 Task: Use the formula "FALSE" in spreadsheet "Project protfolio".
Action: Mouse moved to (140, 77)
Screenshot: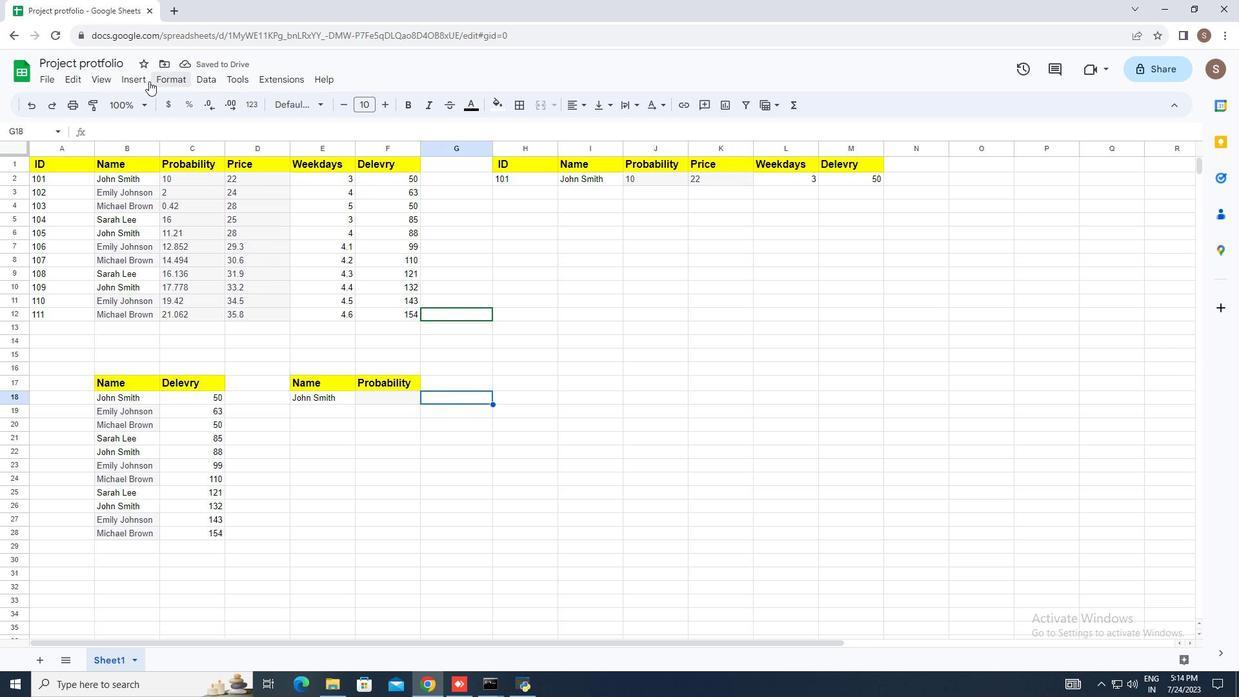 
Action: Mouse pressed left at (140, 77)
Screenshot: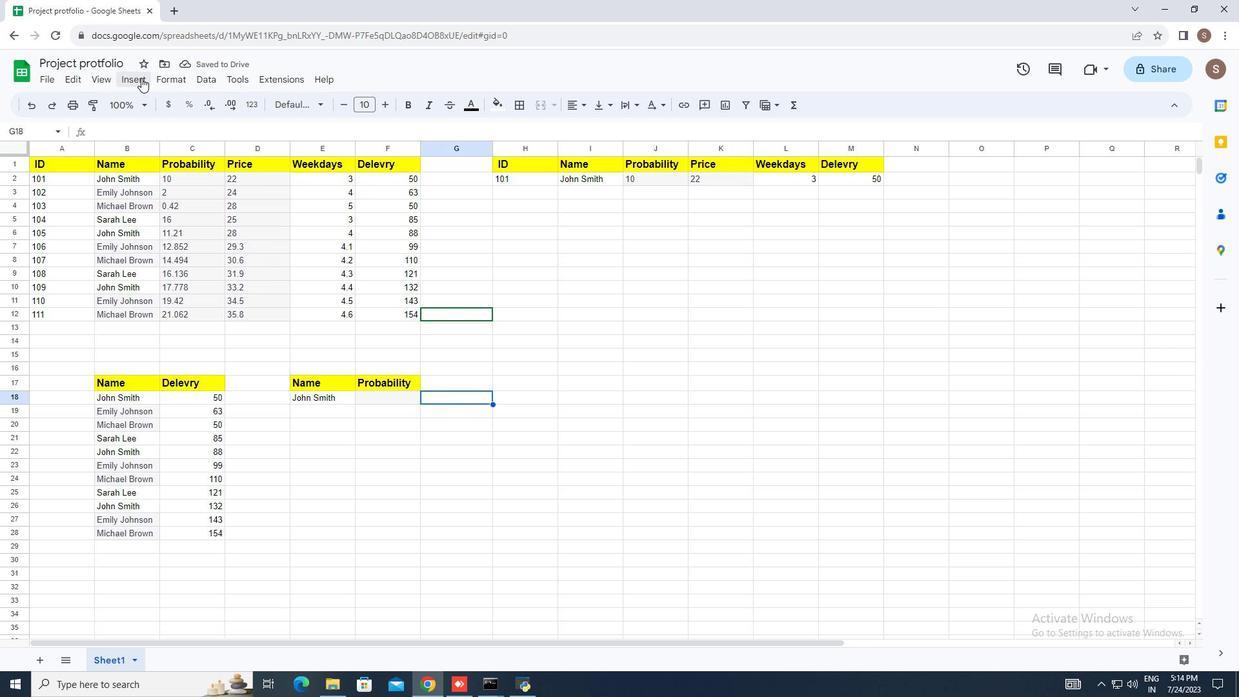 
Action: Mouse moved to (201, 300)
Screenshot: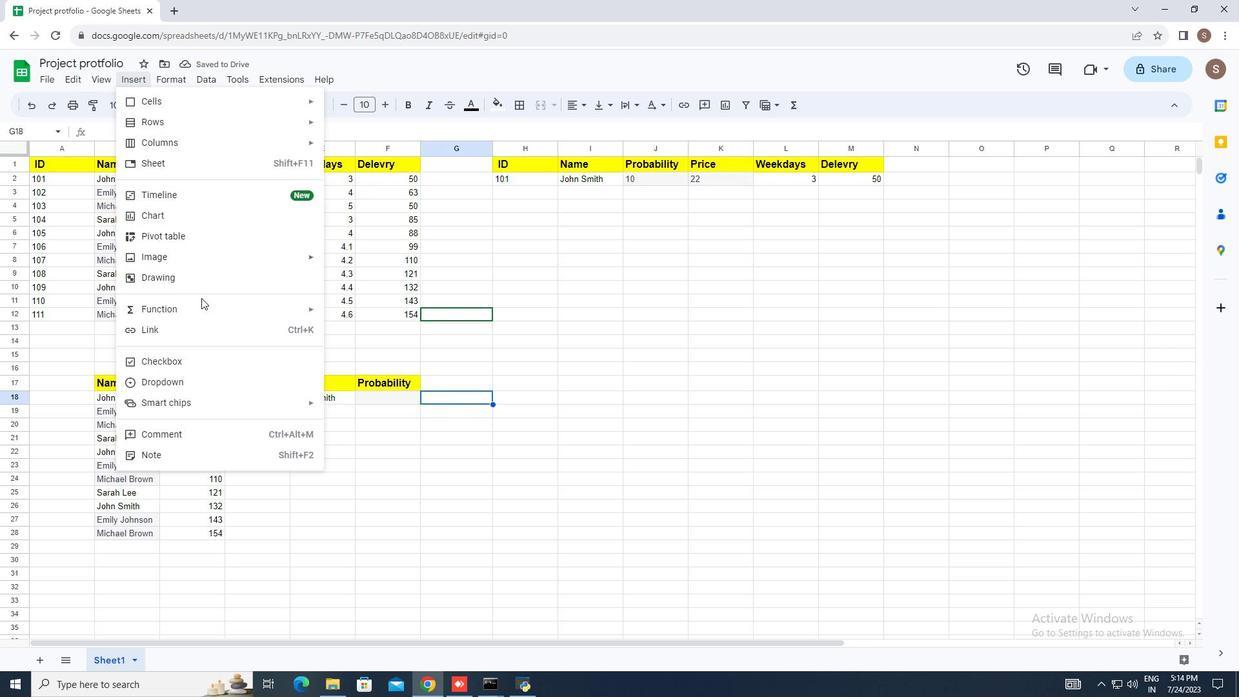 
Action: Mouse pressed left at (201, 300)
Screenshot: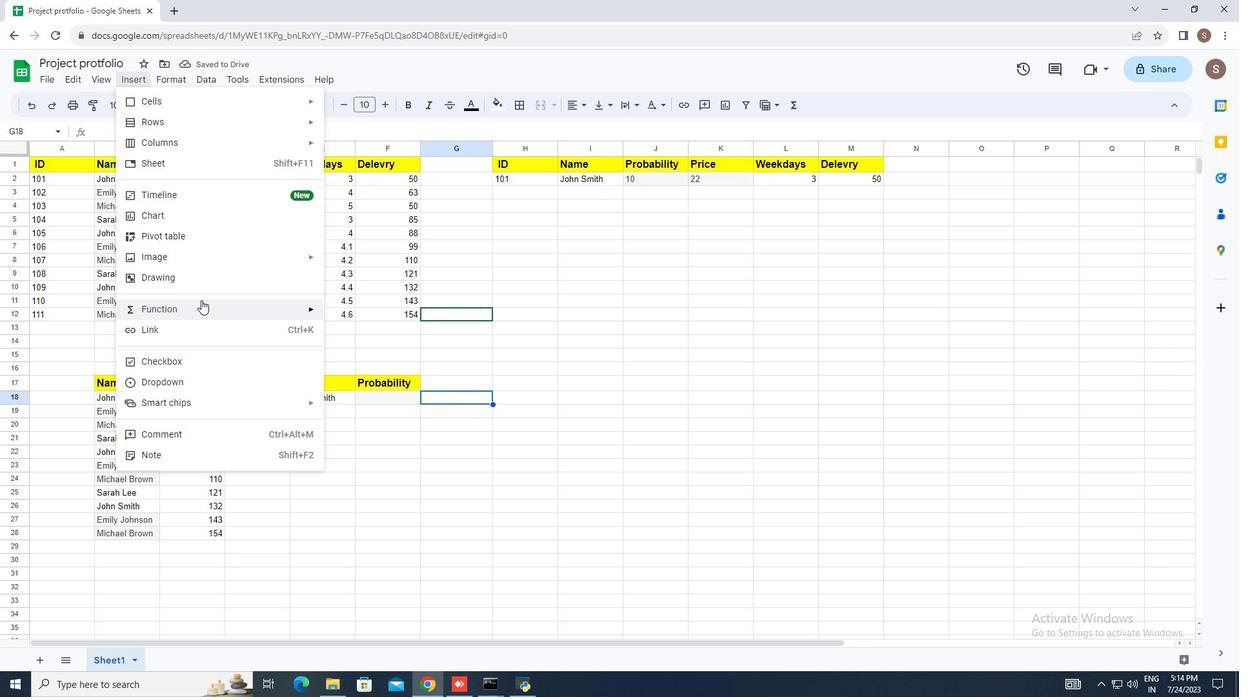 
Action: Mouse moved to (377, 293)
Screenshot: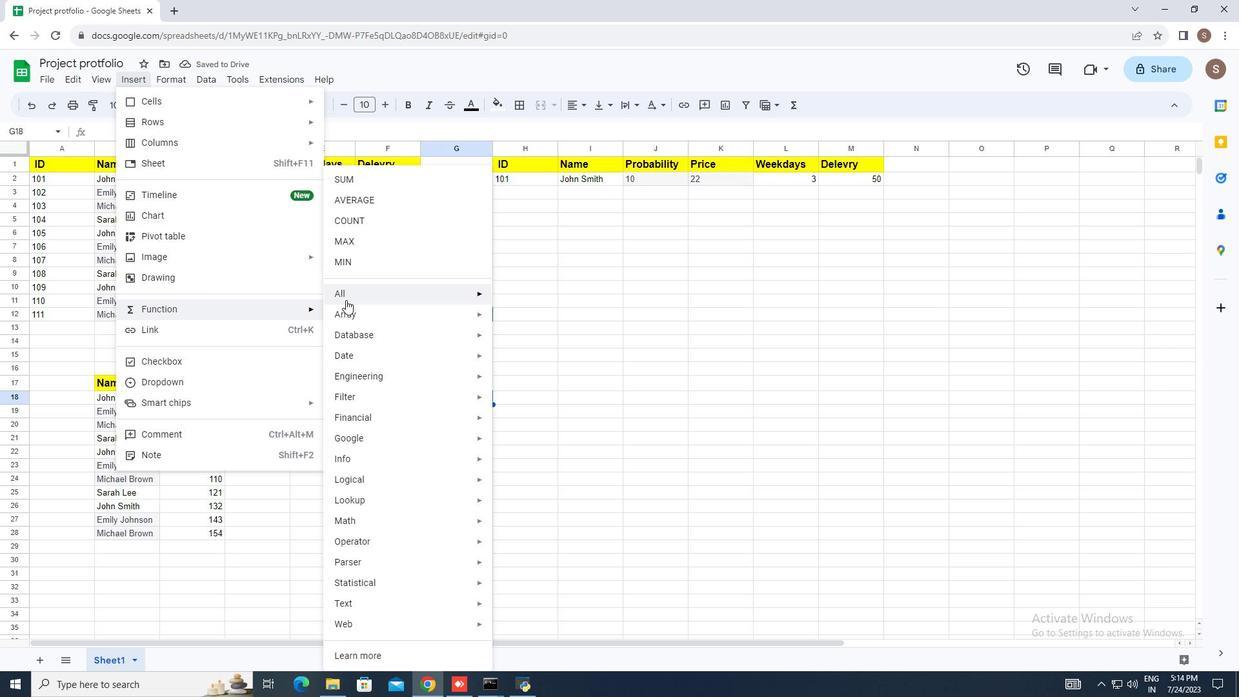 
Action: Mouse pressed left at (377, 293)
Screenshot: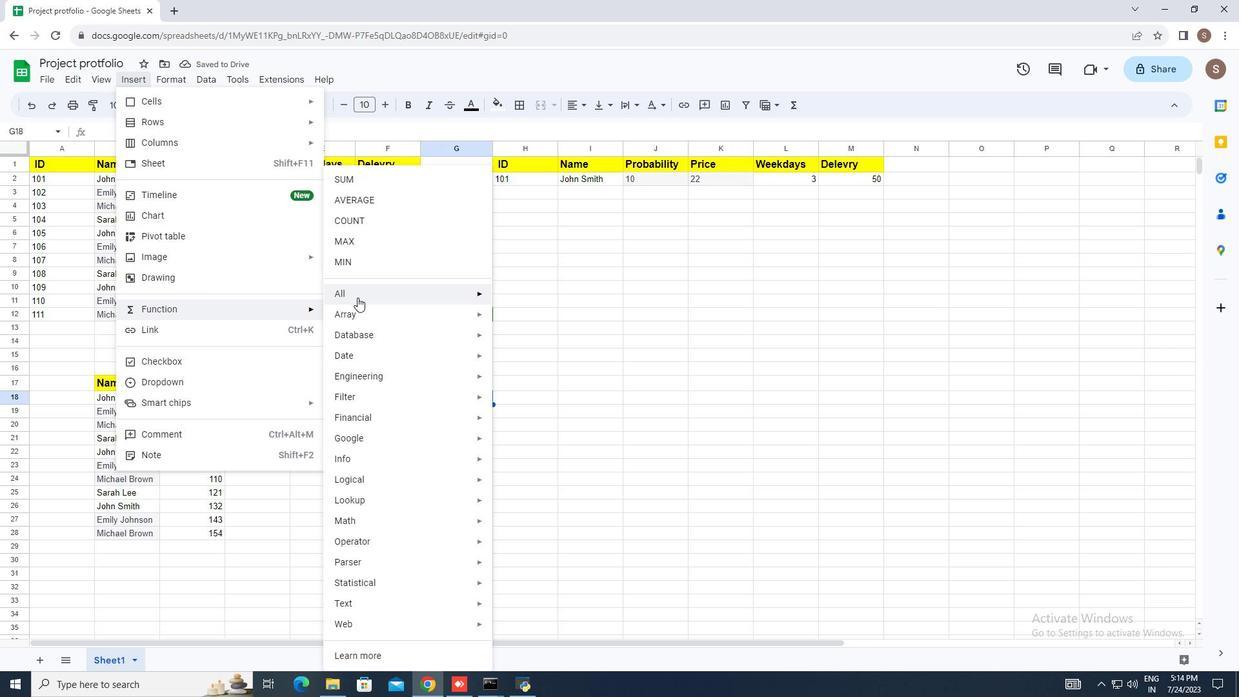 
Action: Mouse moved to (560, 484)
Screenshot: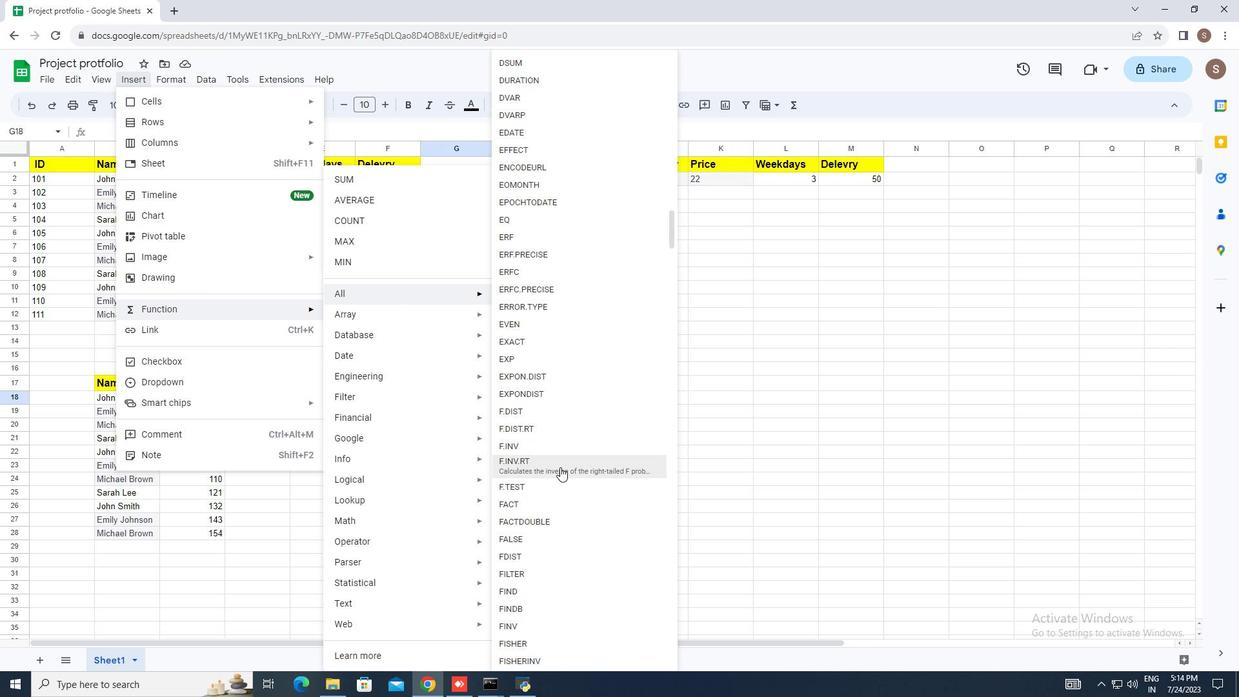 
Action: Mouse scrolled (560, 485) with delta (0, 0)
Screenshot: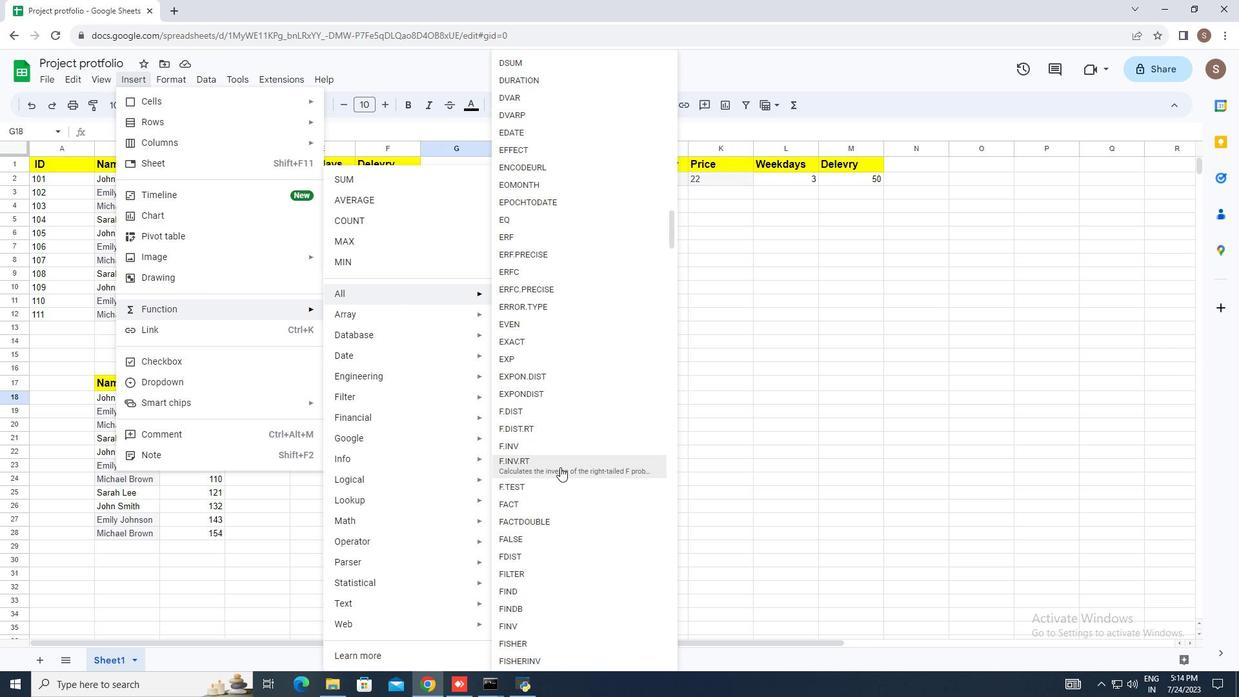 
Action: Mouse scrolled (560, 484) with delta (0, 0)
Screenshot: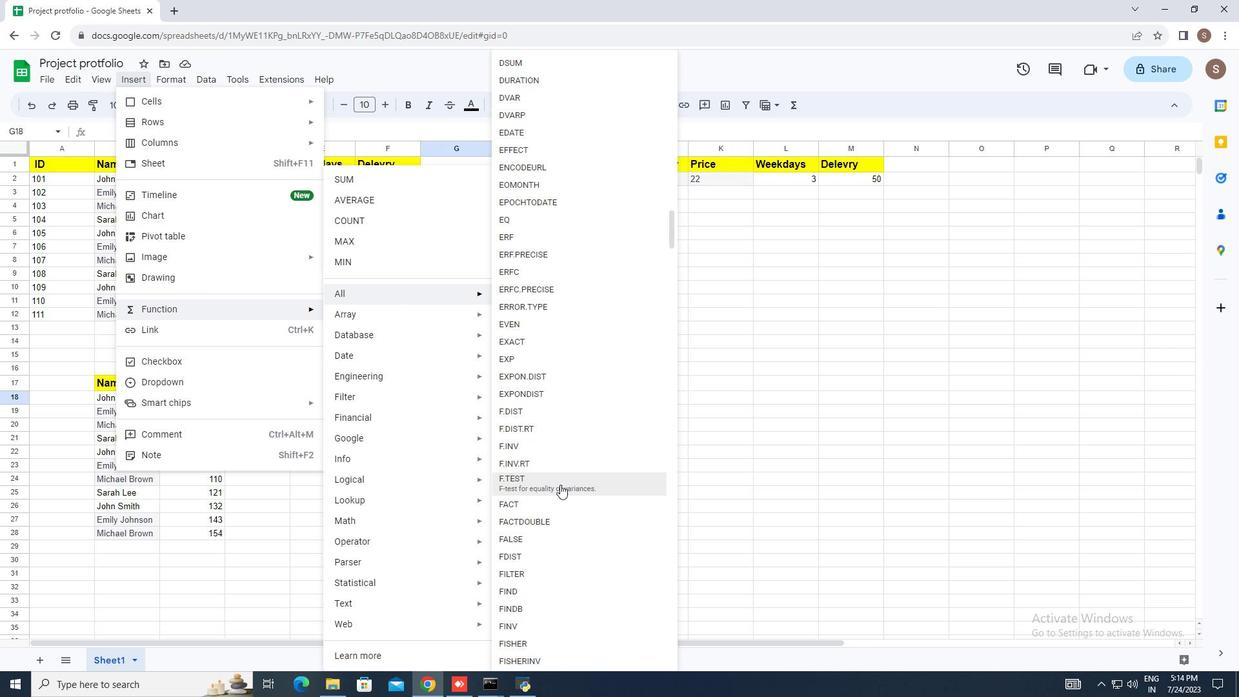 
Action: Mouse scrolled (560, 484) with delta (0, 0)
Screenshot: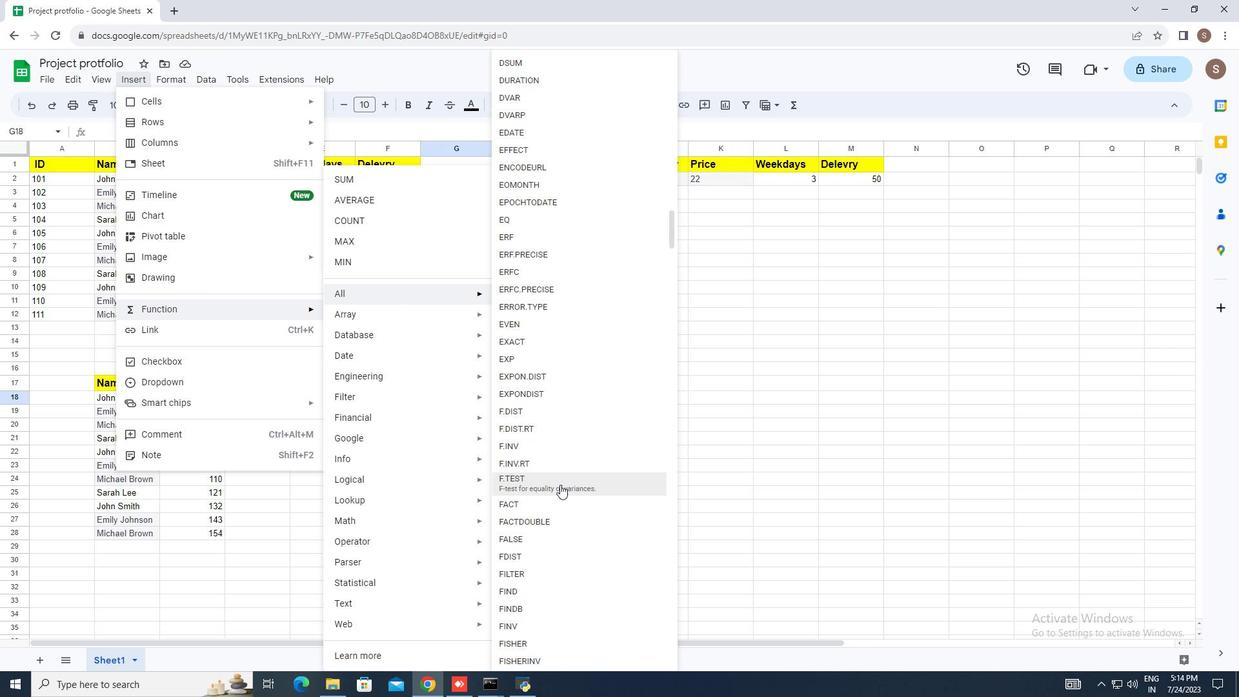 
Action: Mouse moved to (560, 482)
Screenshot: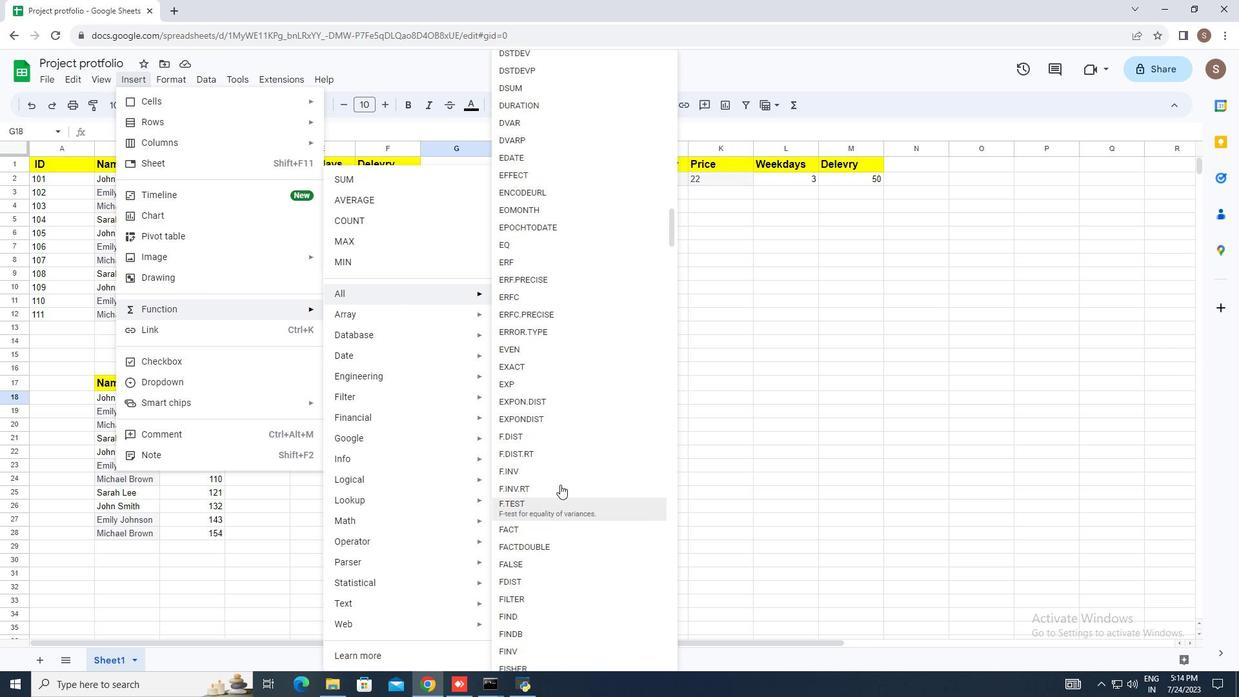 
Action: Mouse scrolled (560, 482) with delta (0, 0)
Screenshot: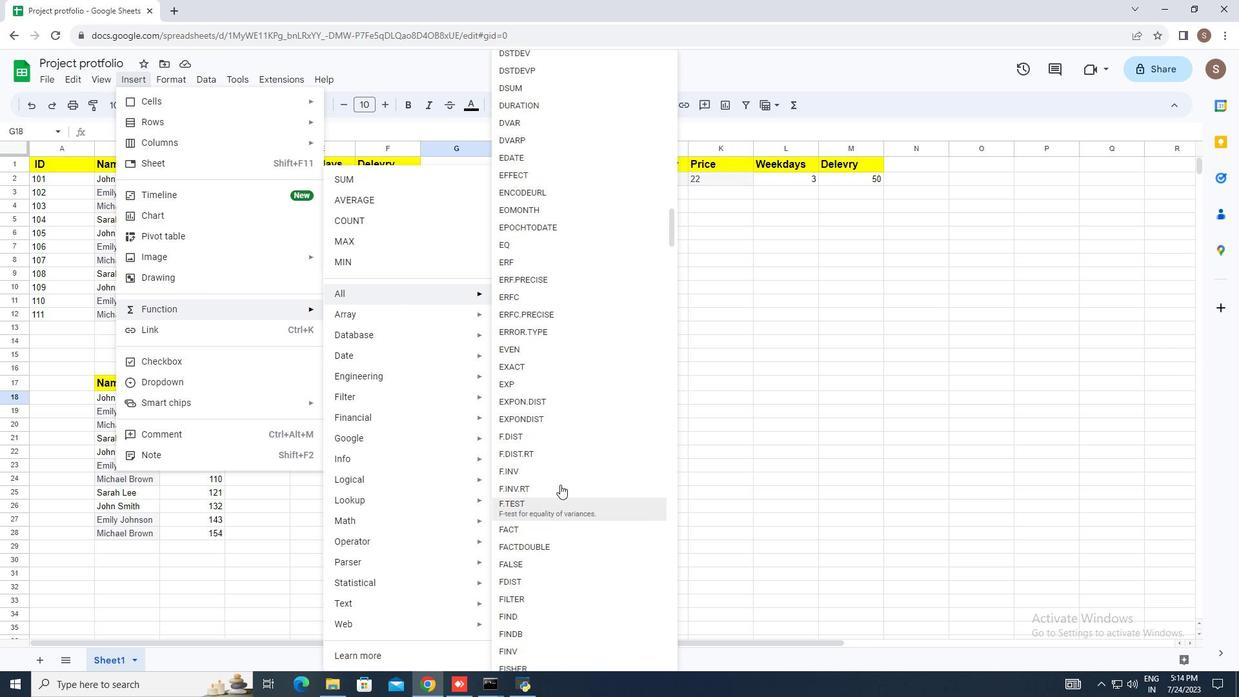 
Action: Mouse moved to (560, 395)
Screenshot: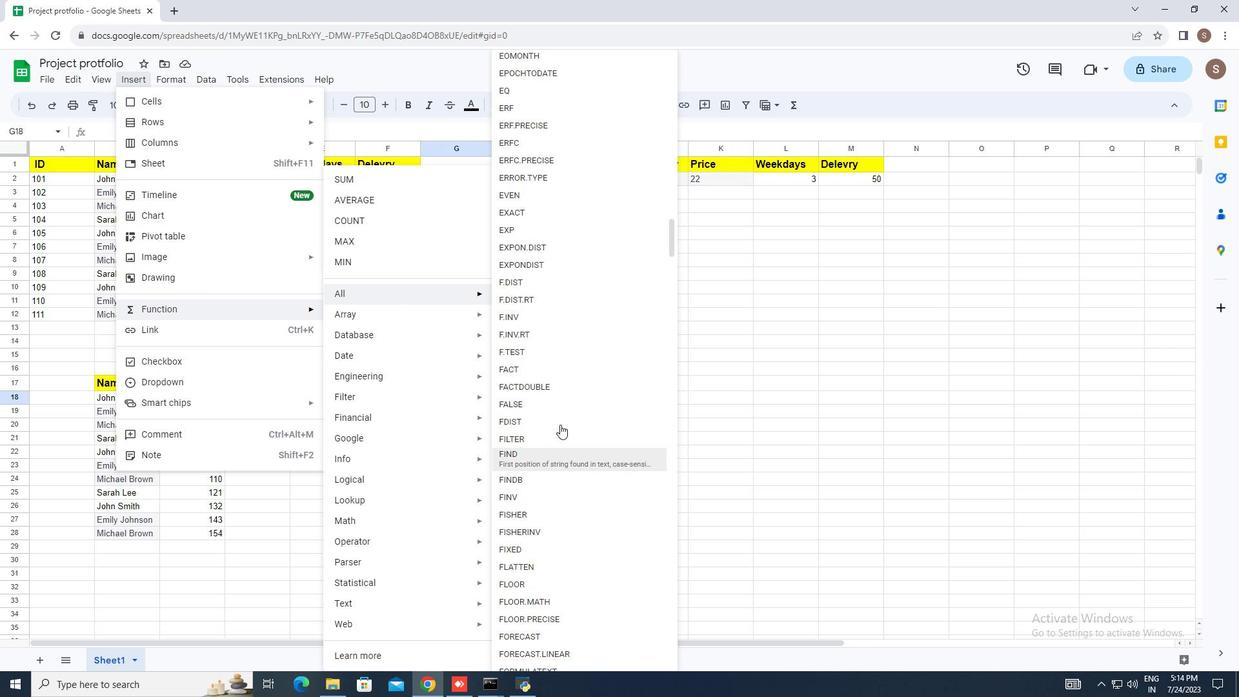 
Action: Mouse scrolled (560, 395) with delta (0, 0)
Screenshot: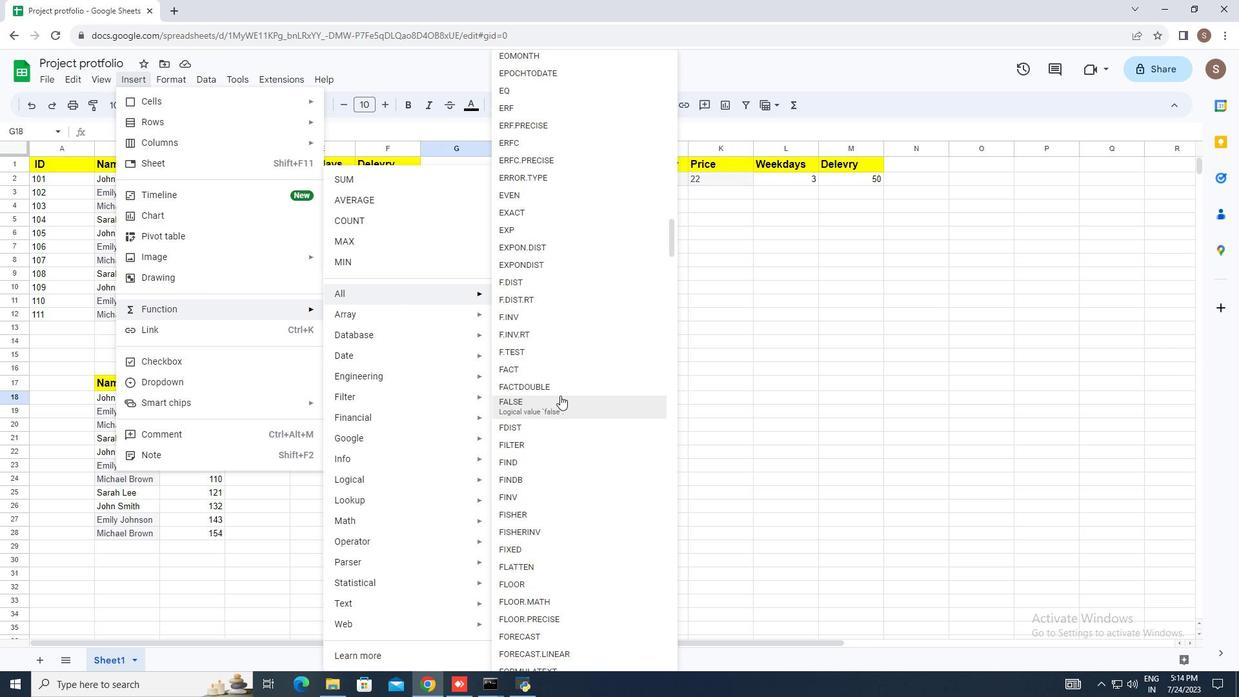 
Action: Mouse scrolled (560, 395) with delta (0, 0)
Screenshot: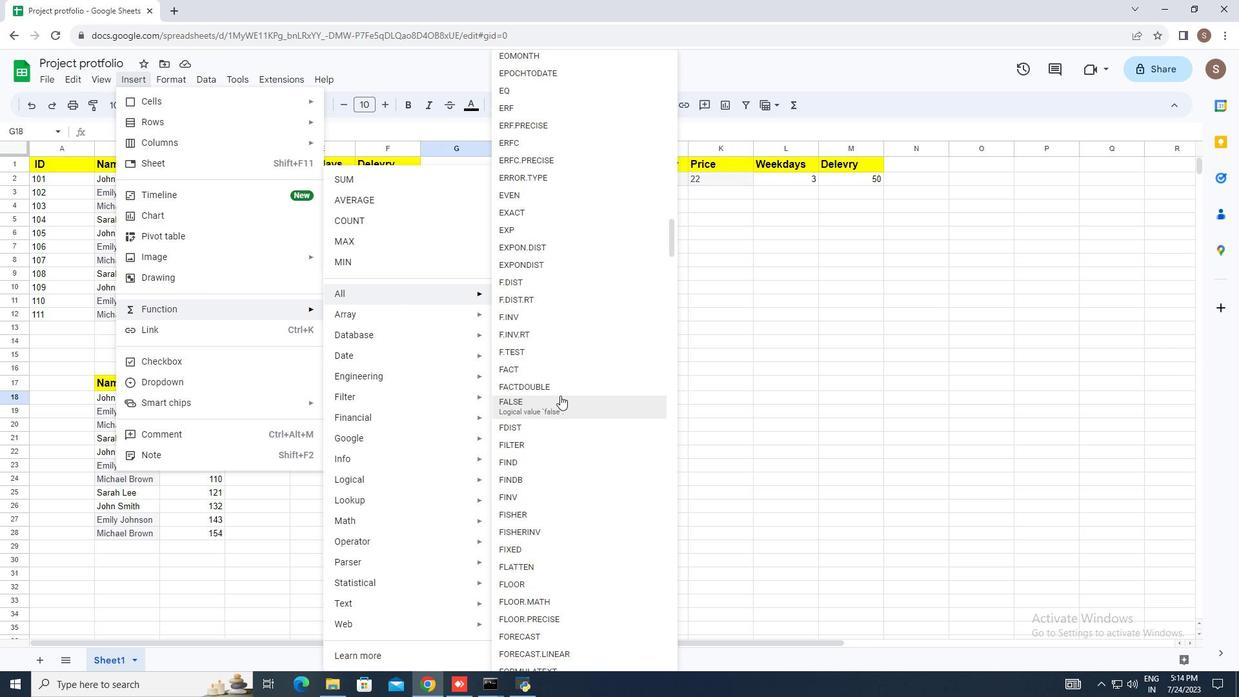
Action: Mouse moved to (556, 274)
Screenshot: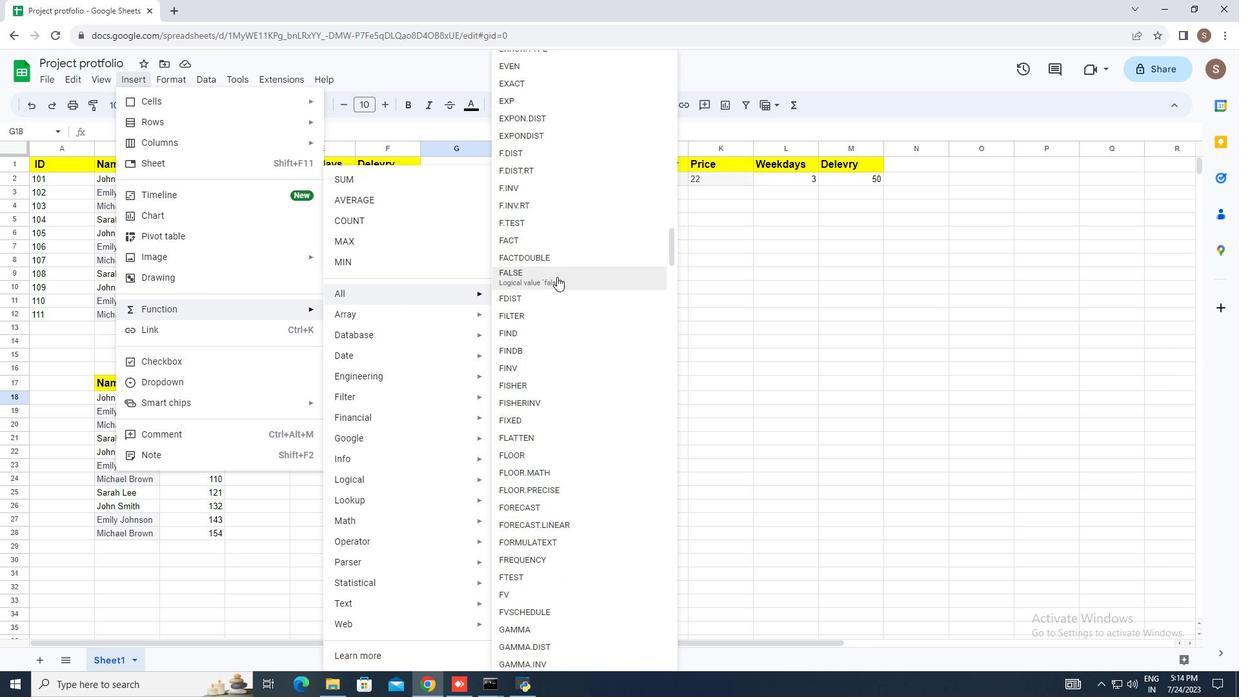 
Action: Mouse pressed left at (556, 274)
Screenshot: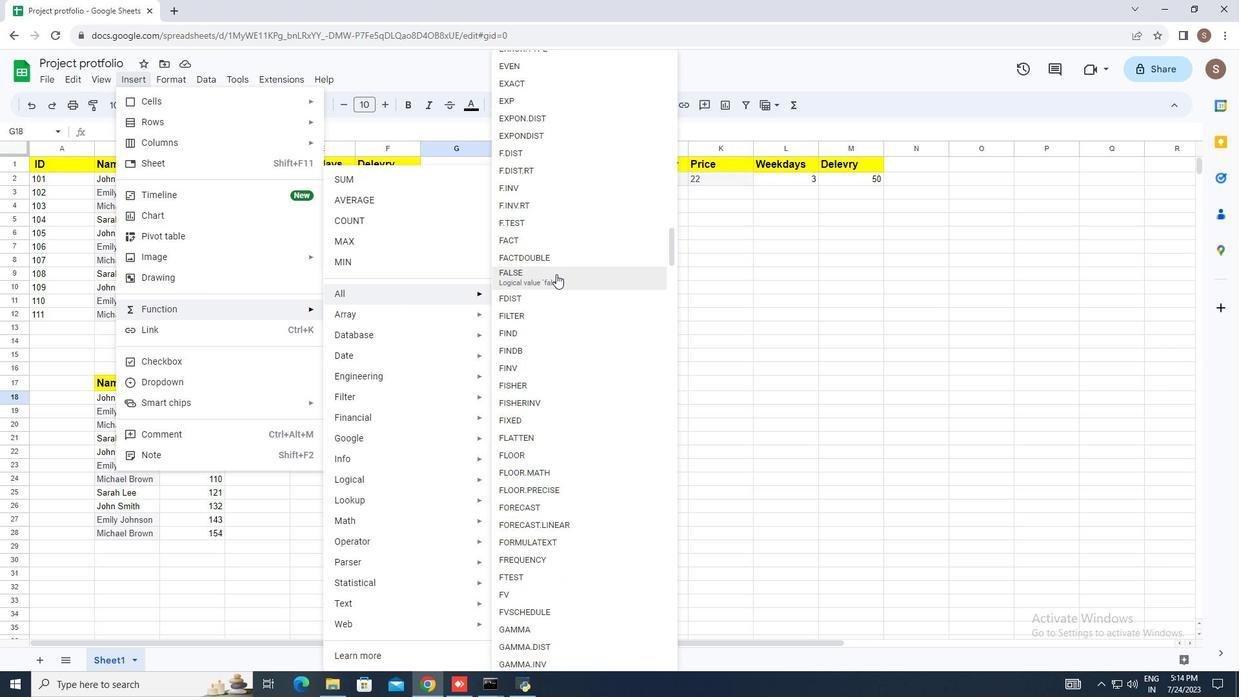 
Action: Mouse moved to (484, 395)
Screenshot: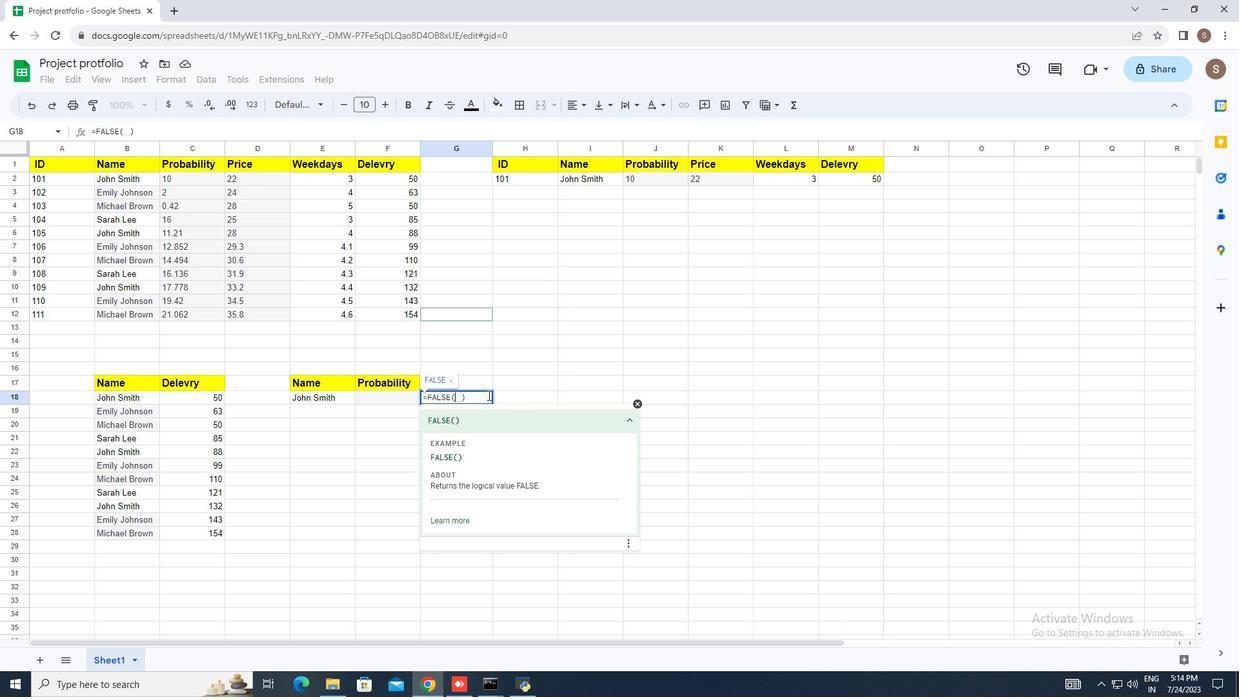 
Action: Key pressed <Key.space><Key.enter>
Screenshot: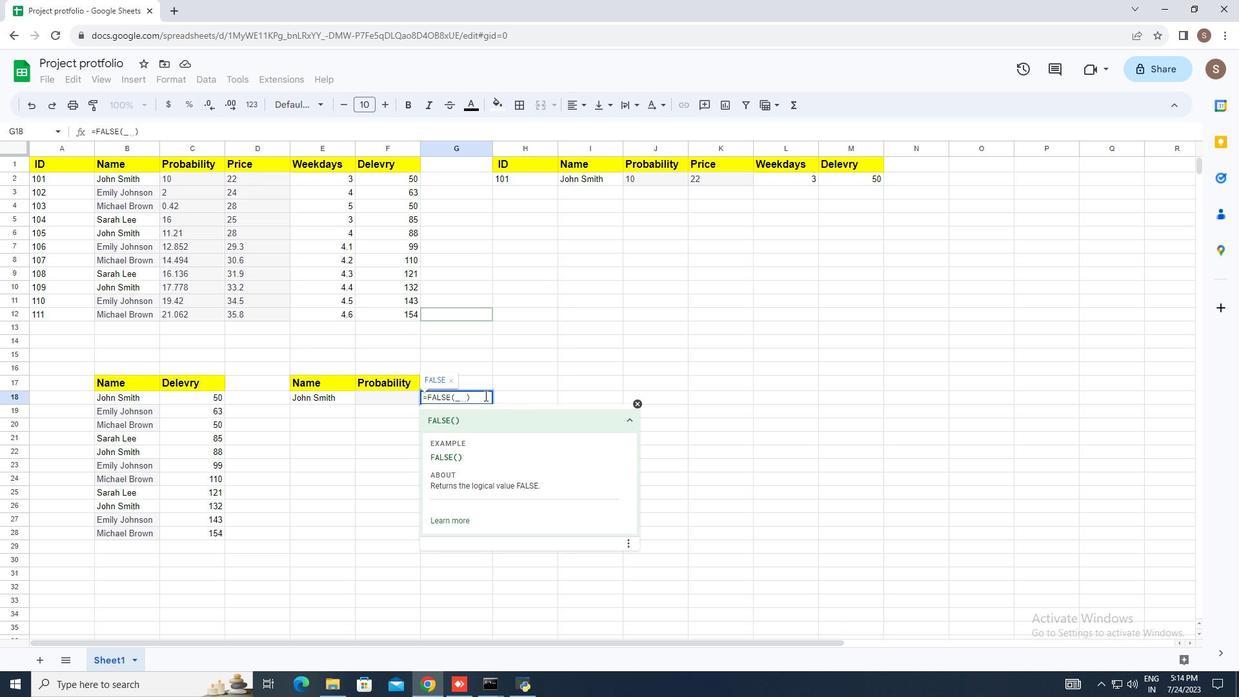 
